 Task: Get the current traffic updates for the Georgia Aquarium in Atlanta.
Action: Mouse moved to (133, 88)
Screenshot: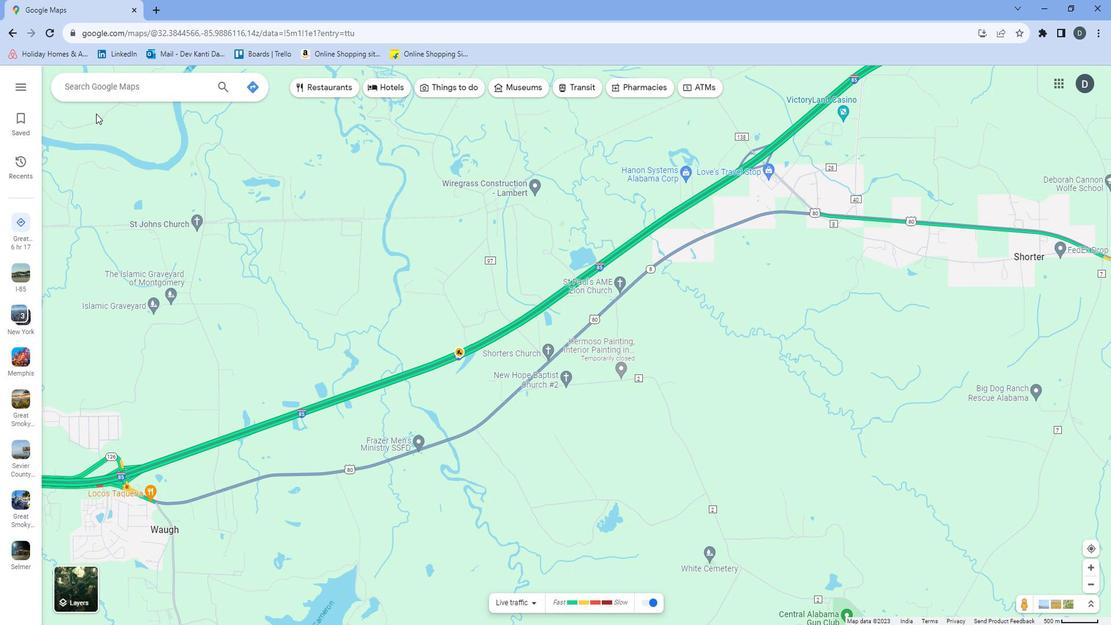 
Action: Mouse pressed left at (133, 88)
Screenshot: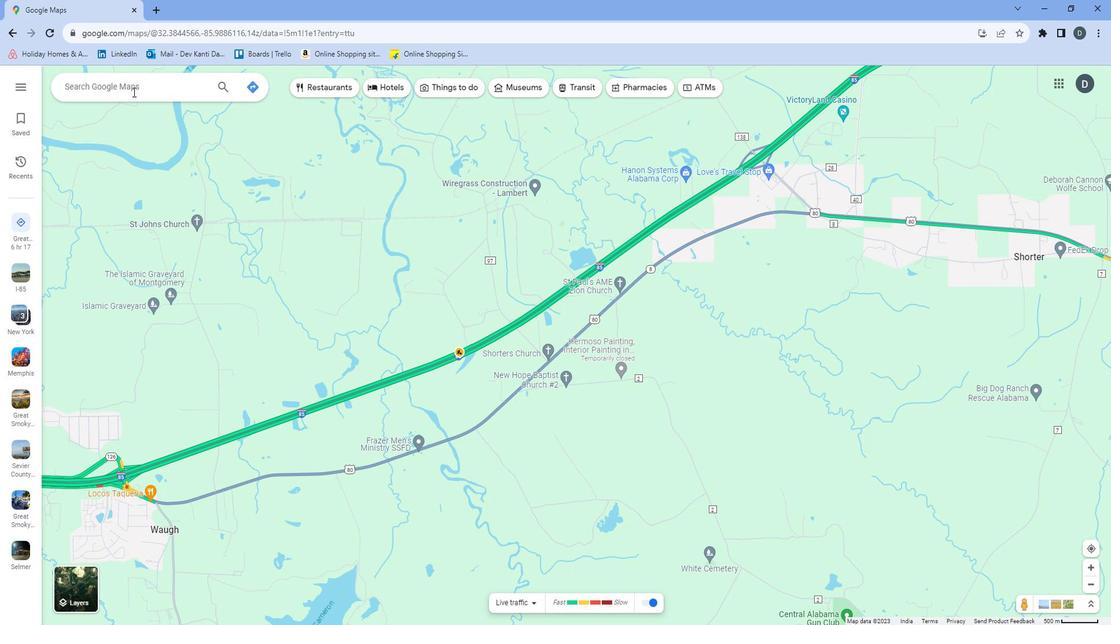 
Action: Key pressed <Key.shift>Georgia<Key.space><Key.shift>Aua<Key.backspace><Key.backspace>quarium<Key.space>in<Key.space><Key.shift>At<Key.caps_lock><Key.caps_lock>lanta<Key.enter>
Screenshot: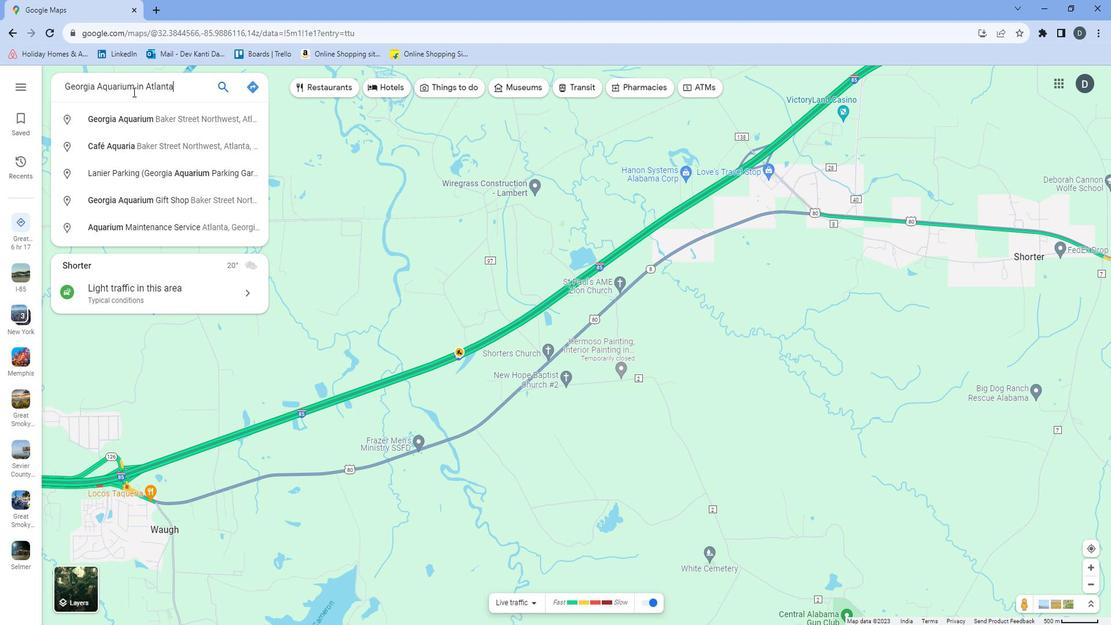 
Action: Mouse moved to (312, 570)
Screenshot: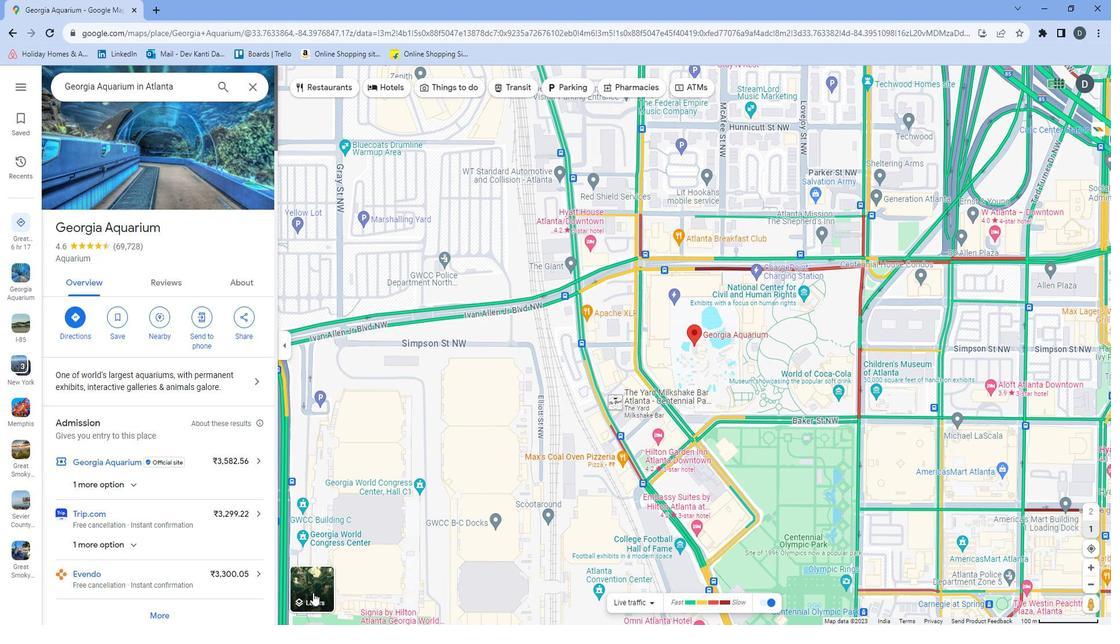 
Action: Mouse pressed left at (312, 570)
Screenshot: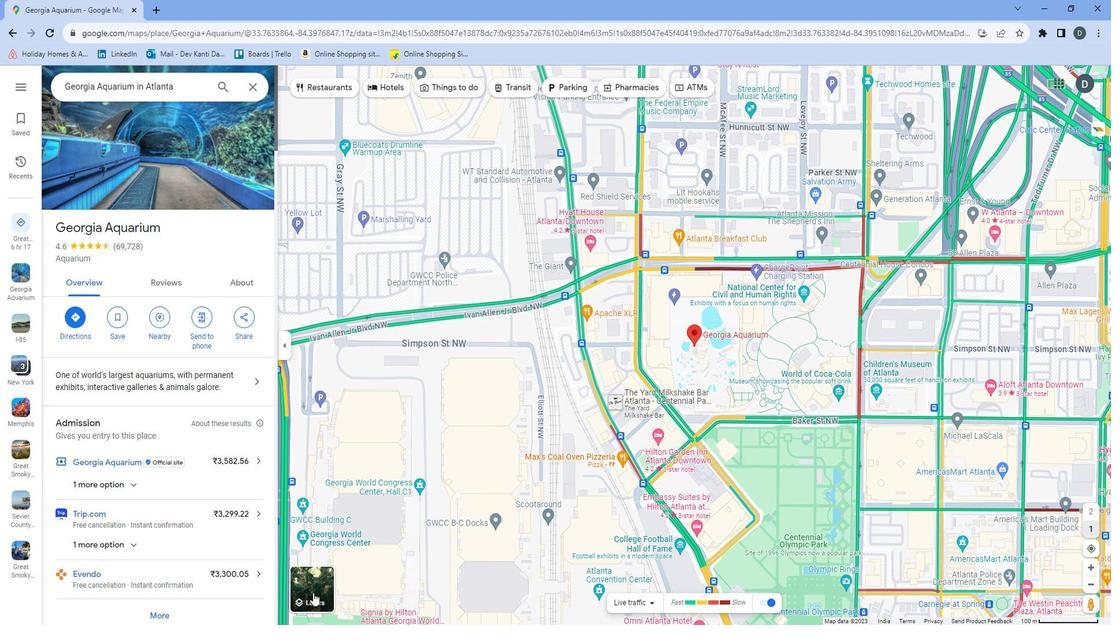 
Action: Mouse moved to (401, 557)
Screenshot: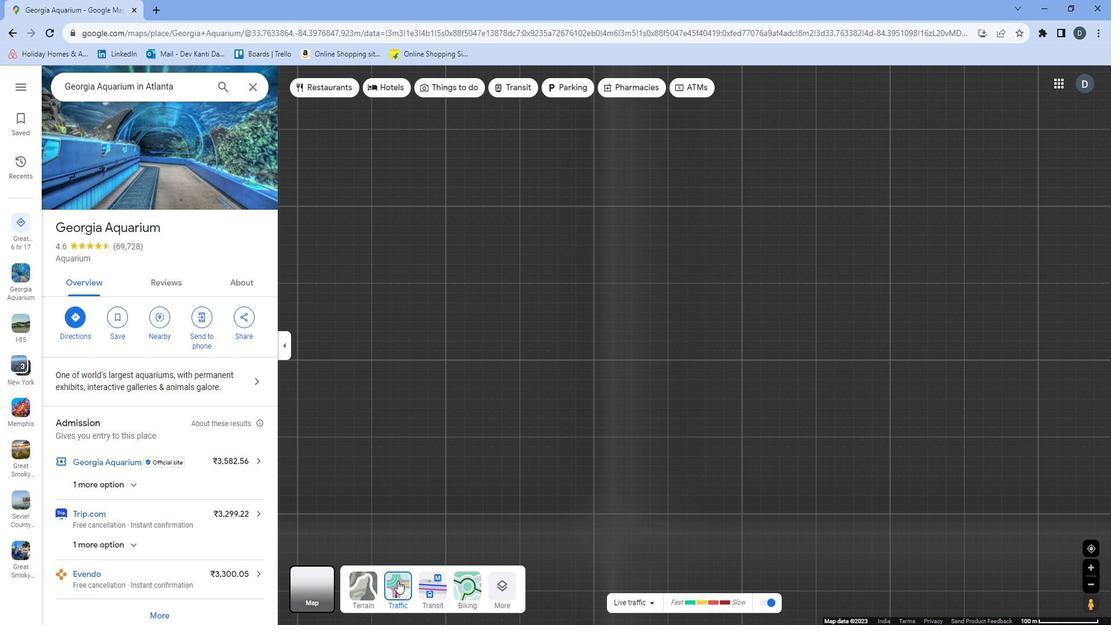 
Action: Mouse pressed left at (401, 557)
Screenshot: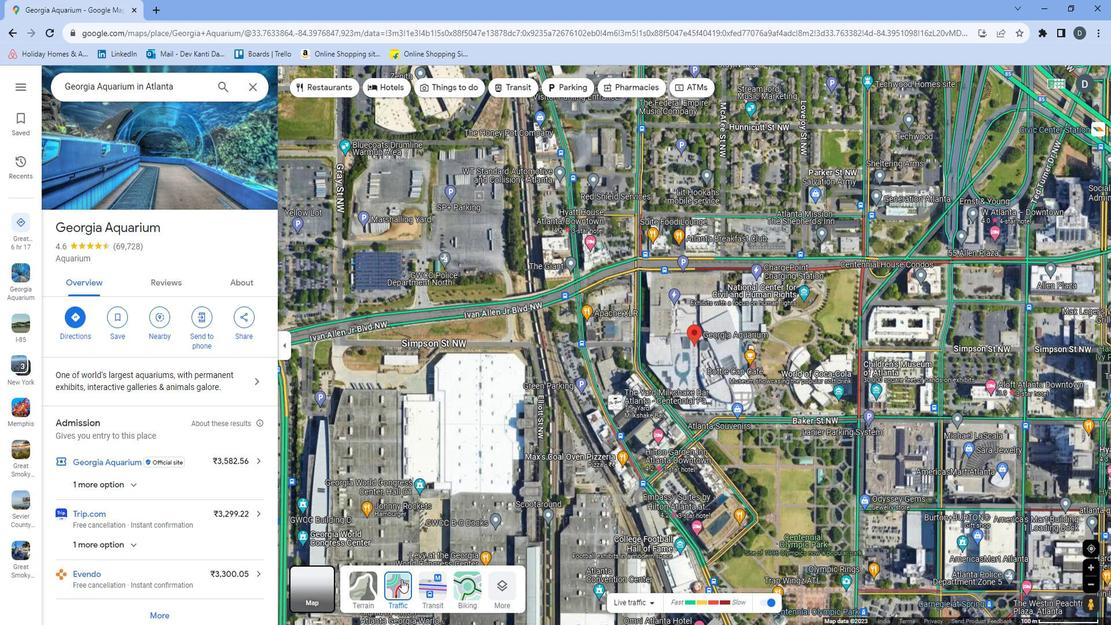 
Action: Mouse moved to (314, 560)
Screenshot: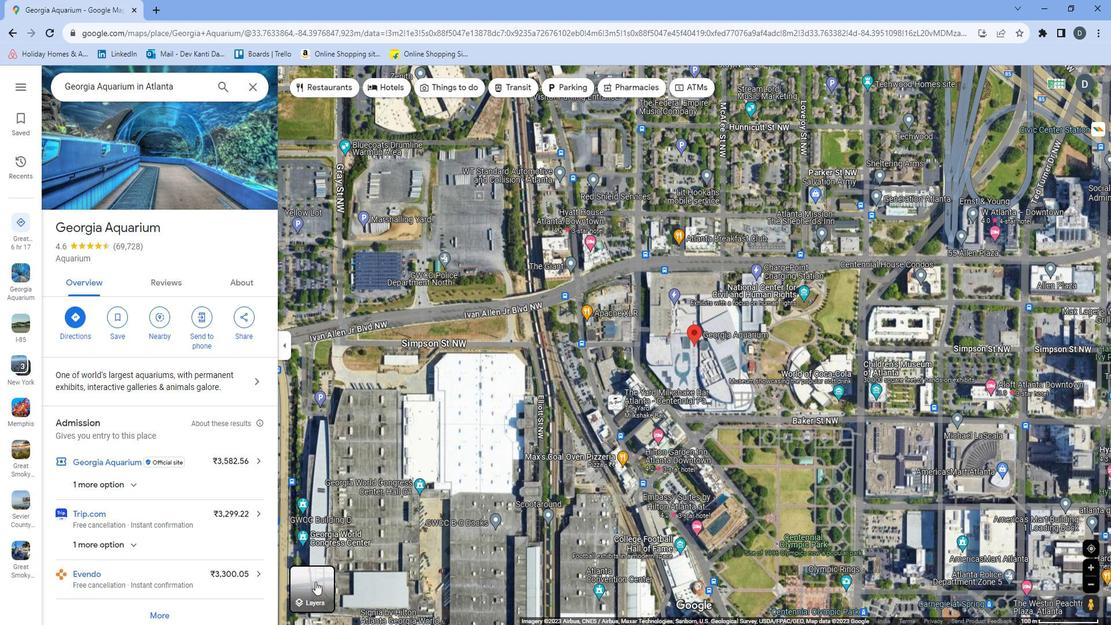 
Action: Mouse pressed left at (314, 560)
Screenshot: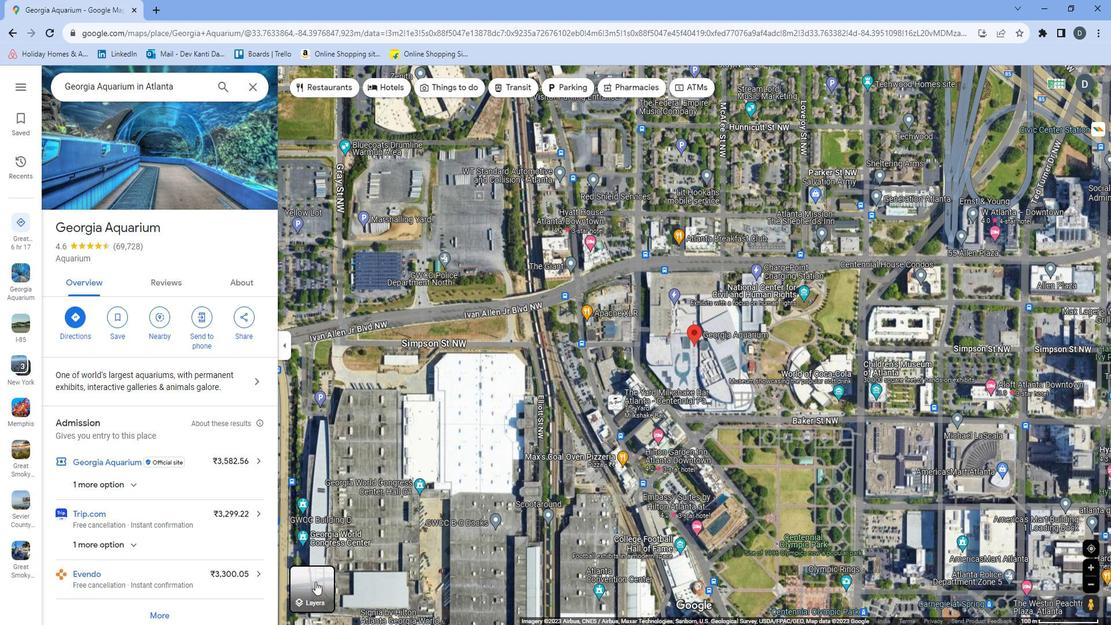 
Action: Mouse moved to (406, 557)
Screenshot: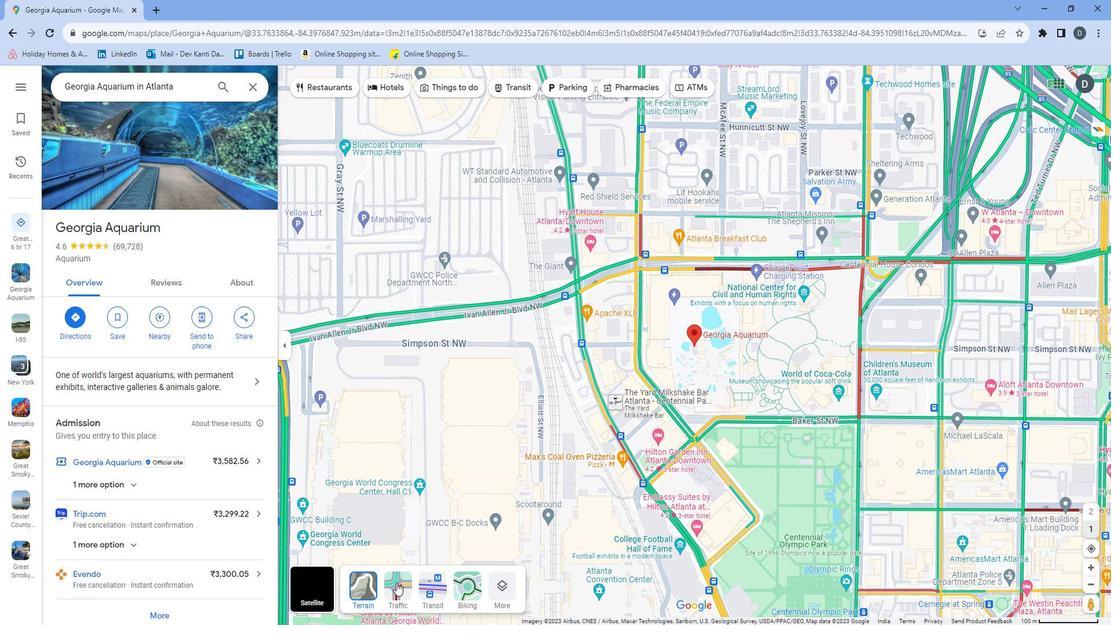 
Action: Mouse pressed left at (406, 557)
Screenshot: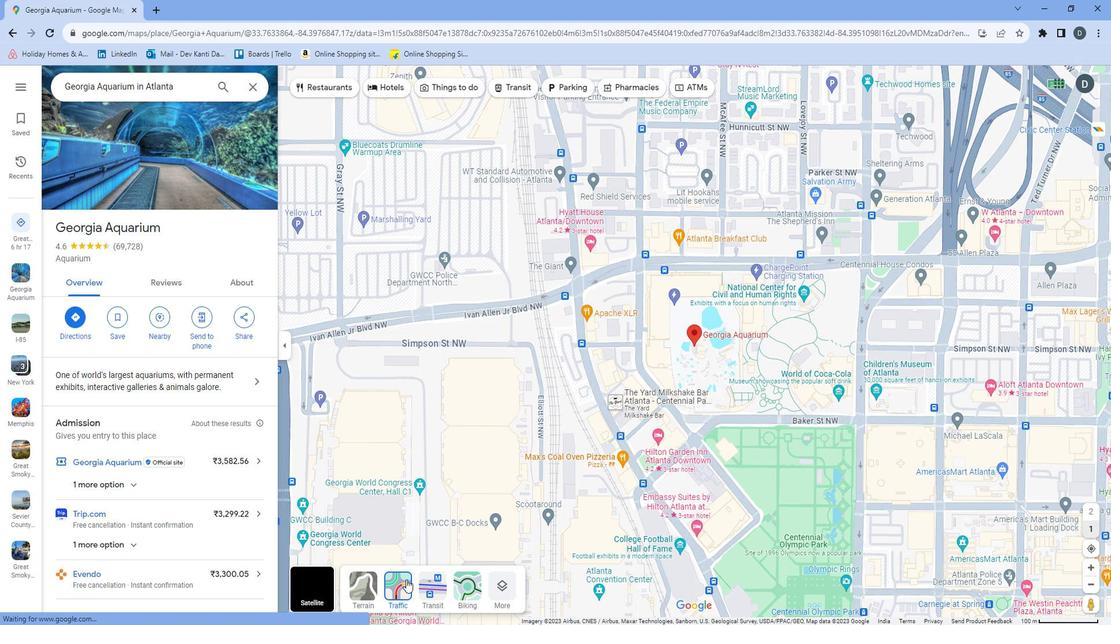 
Action: Mouse moved to (736, 456)
Screenshot: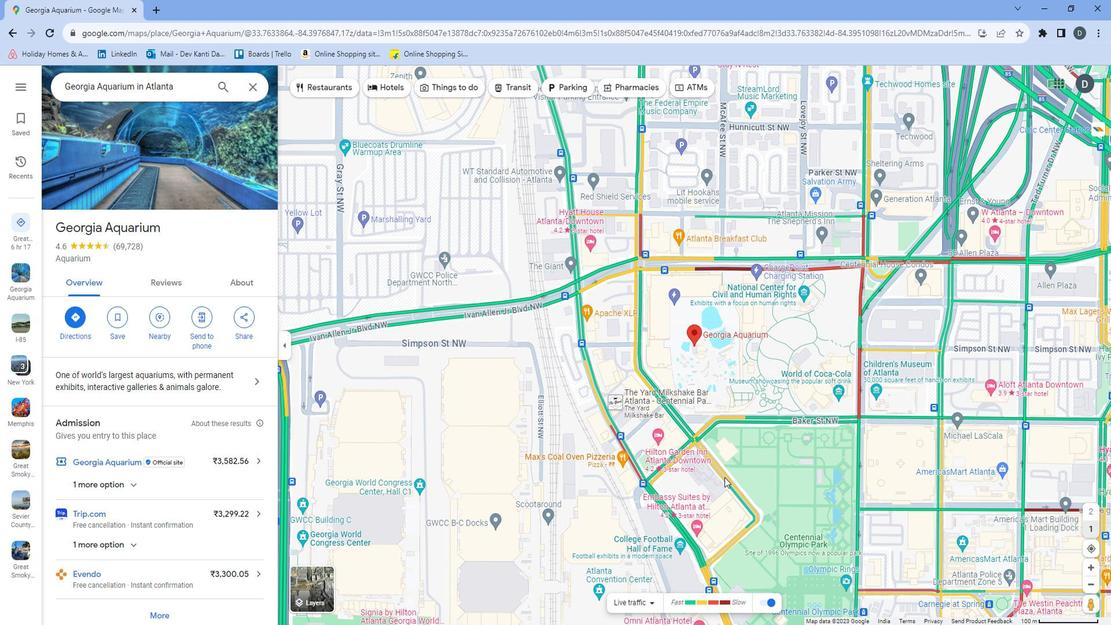 
Action: Mouse scrolled (736, 456) with delta (0, 0)
Screenshot: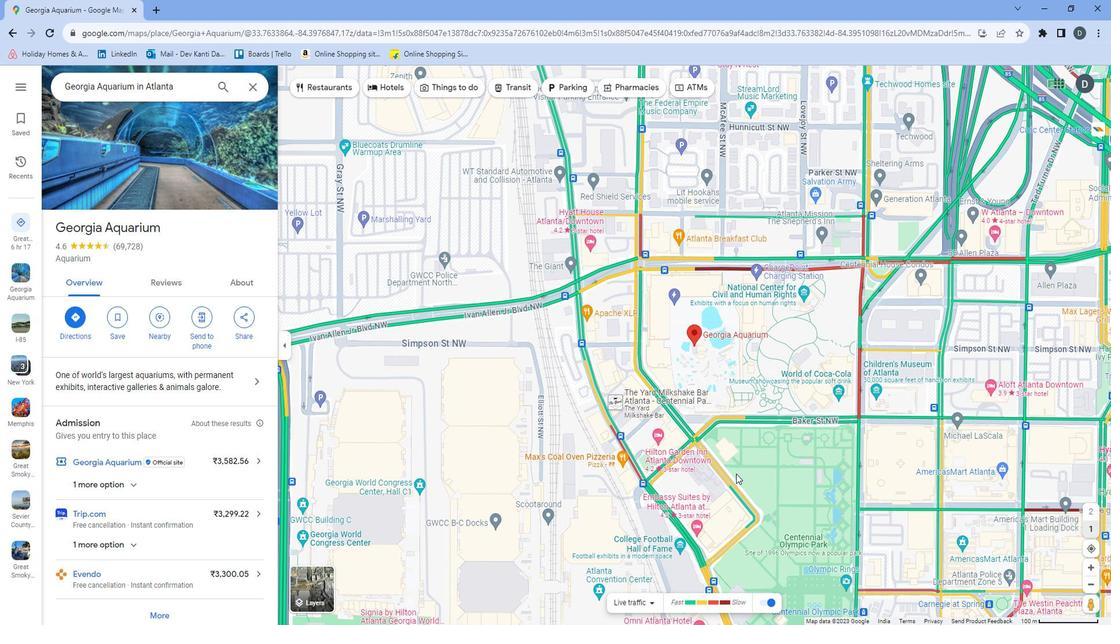 
Action: Mouse moved to (739, 449)
Screenshot: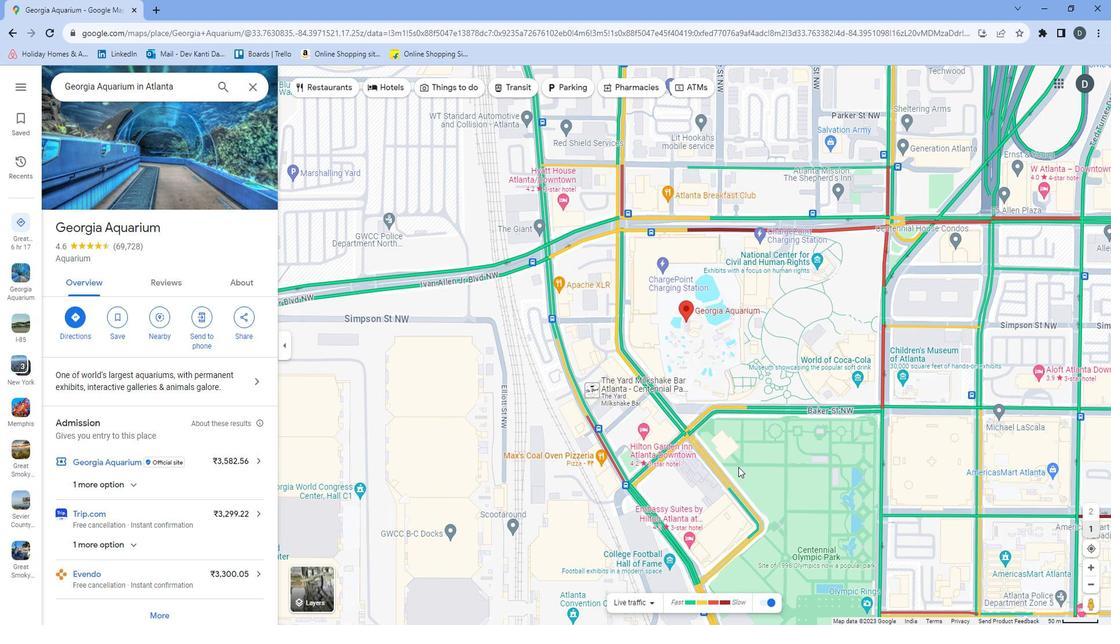 
Action: Mouse scrolled (739, 449) with delta (0, 0)
Screenshot: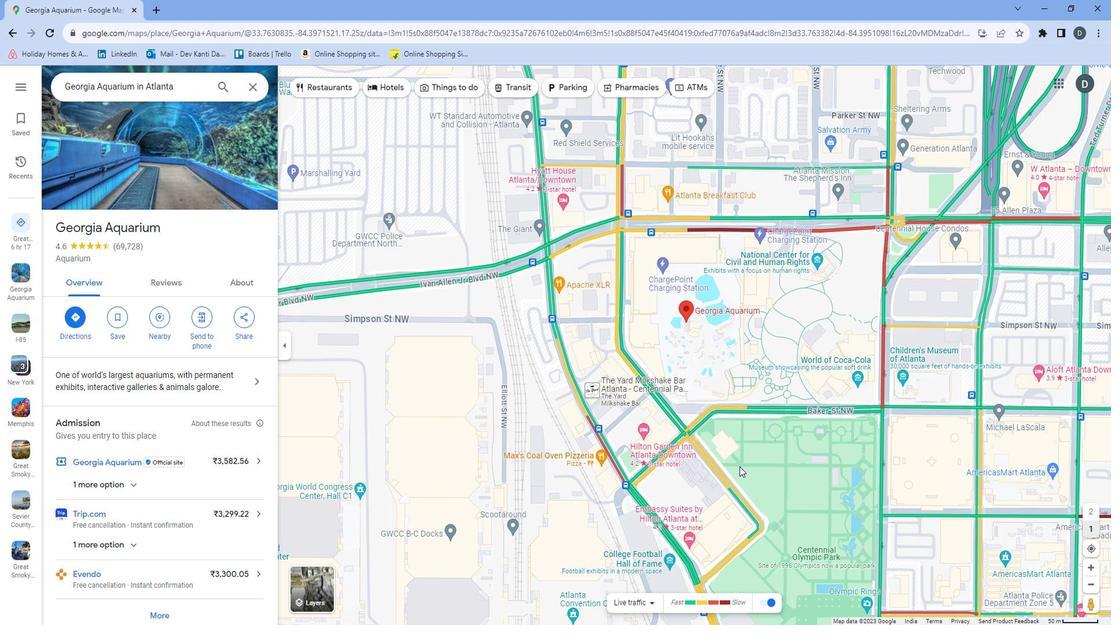 
Action: Mouse scrolled (739, 449) with delta (0, 0)
Screenshot: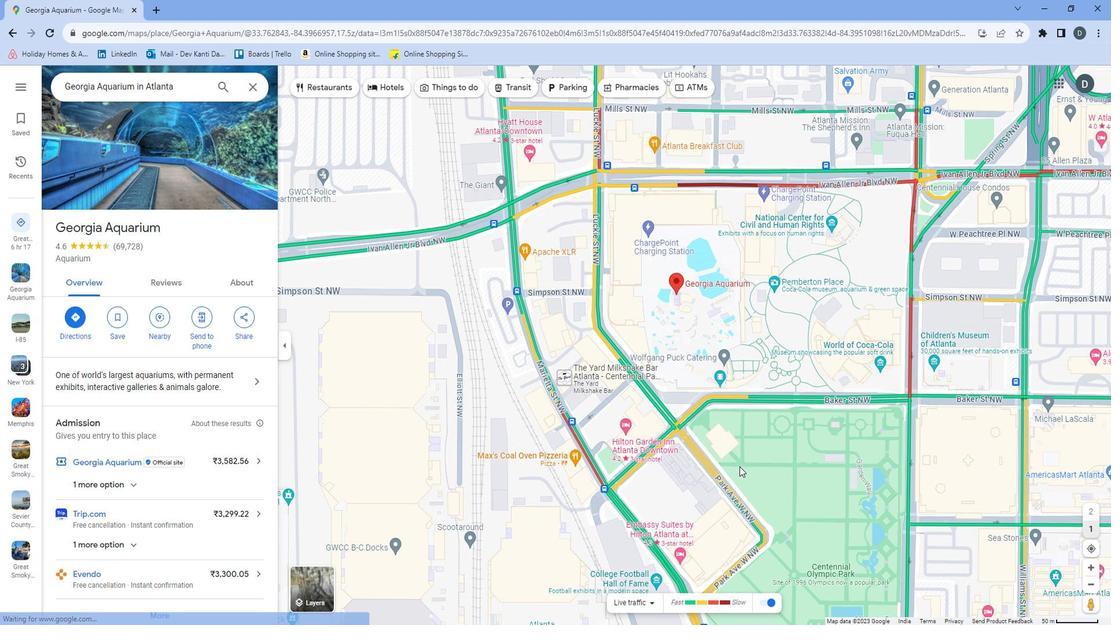 
Action: Mouse scrolled (739, 449) with delta (0, 0)
Screenshot: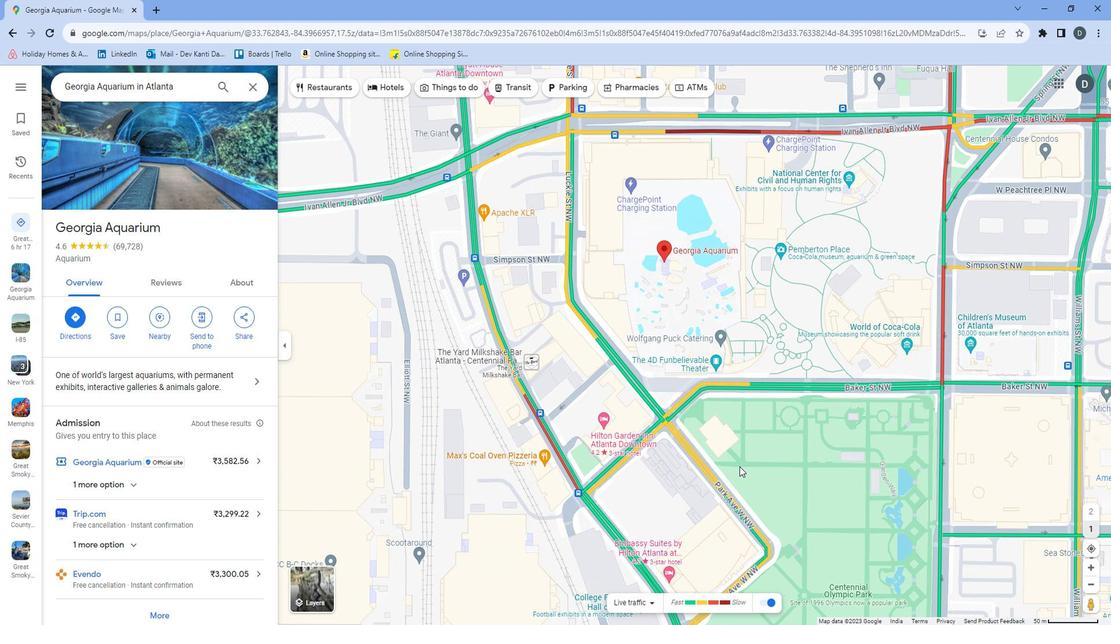 
Action: Mouse moved to (671, 369)
Screenshot: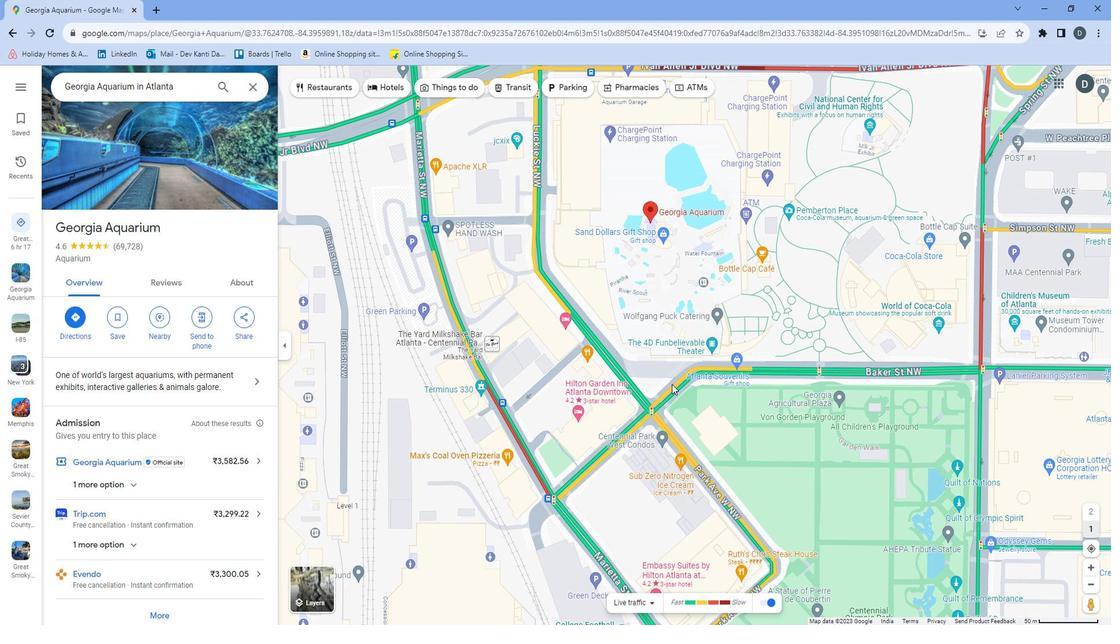 
Action: Mouse pressed left at (671, 369)
Screenshot: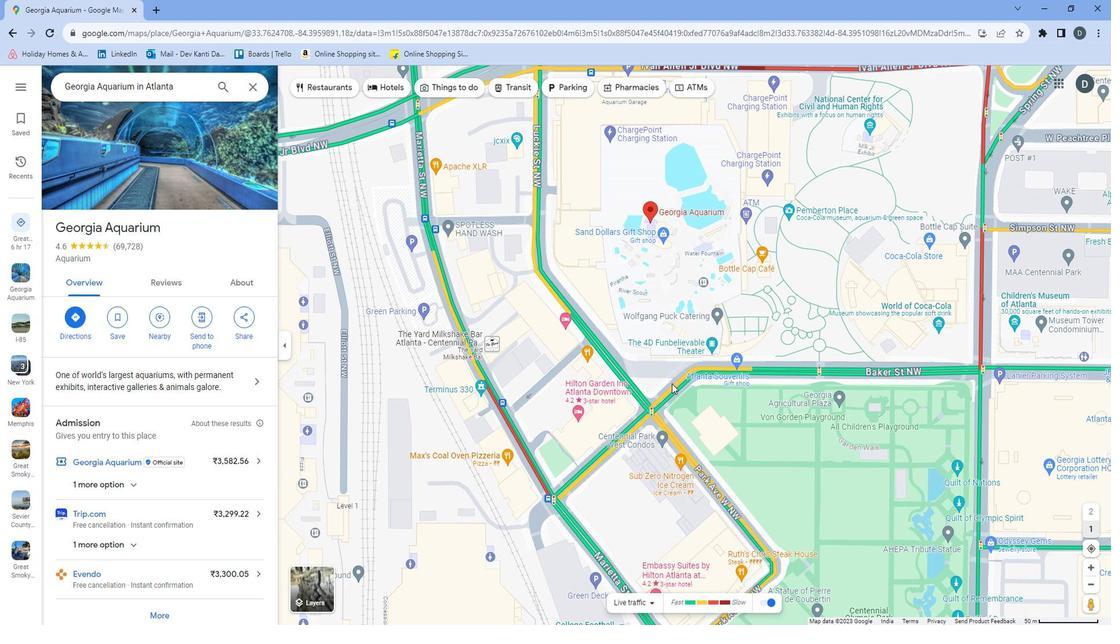 
Action: Mouse moved to (710, 261)
Screenshot: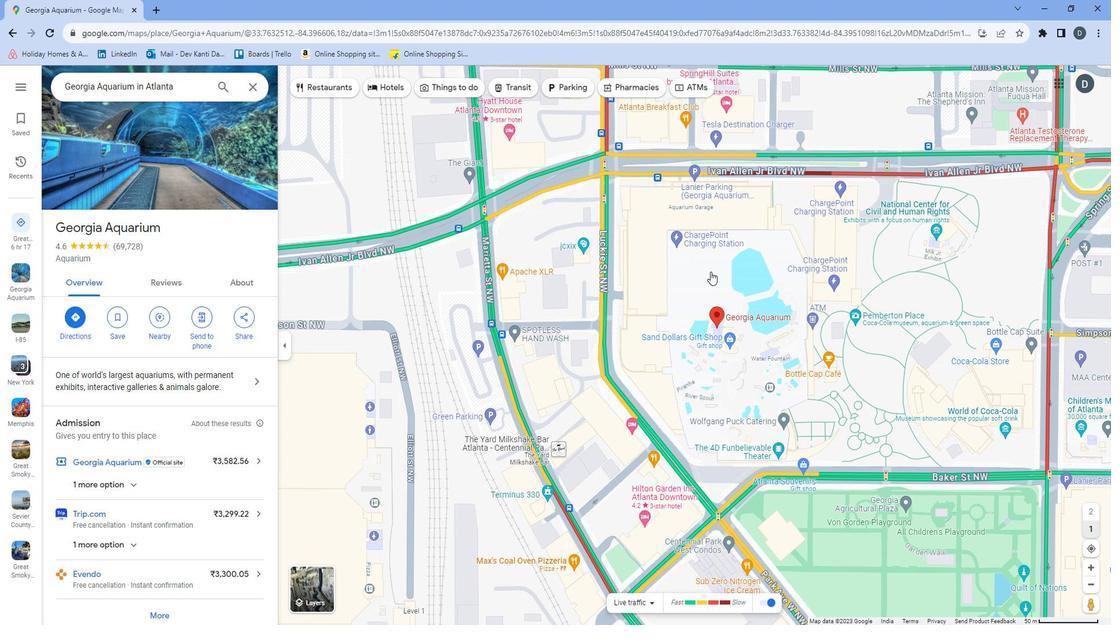 
Action: Mouse pressed left at (710, 261)
Screenshot: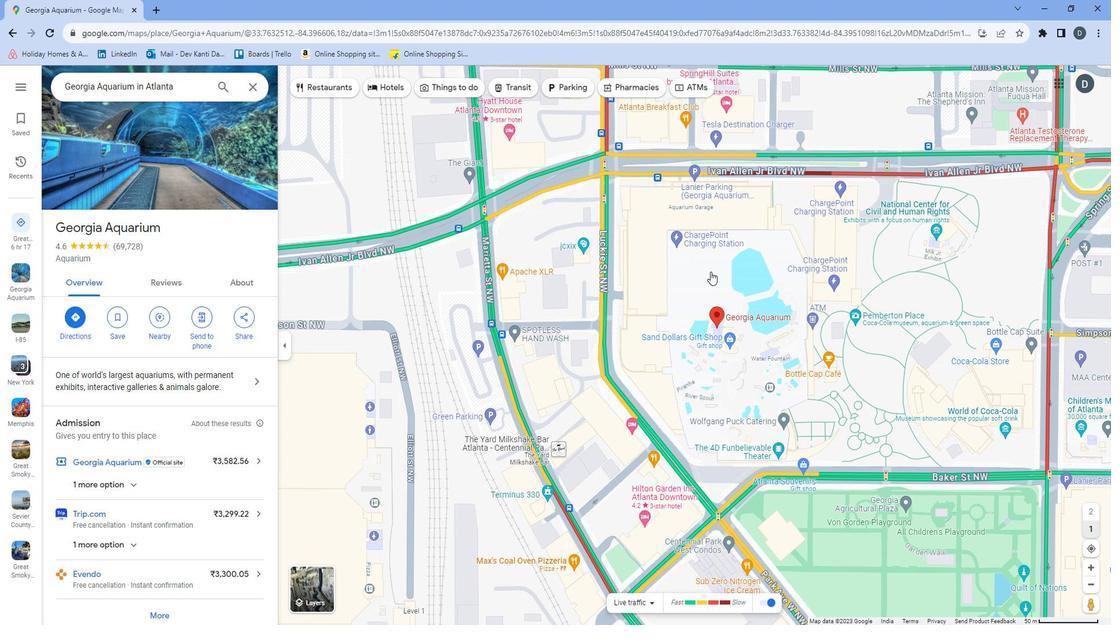 
Action: Mouse moved to (838, 314)
Screenshot: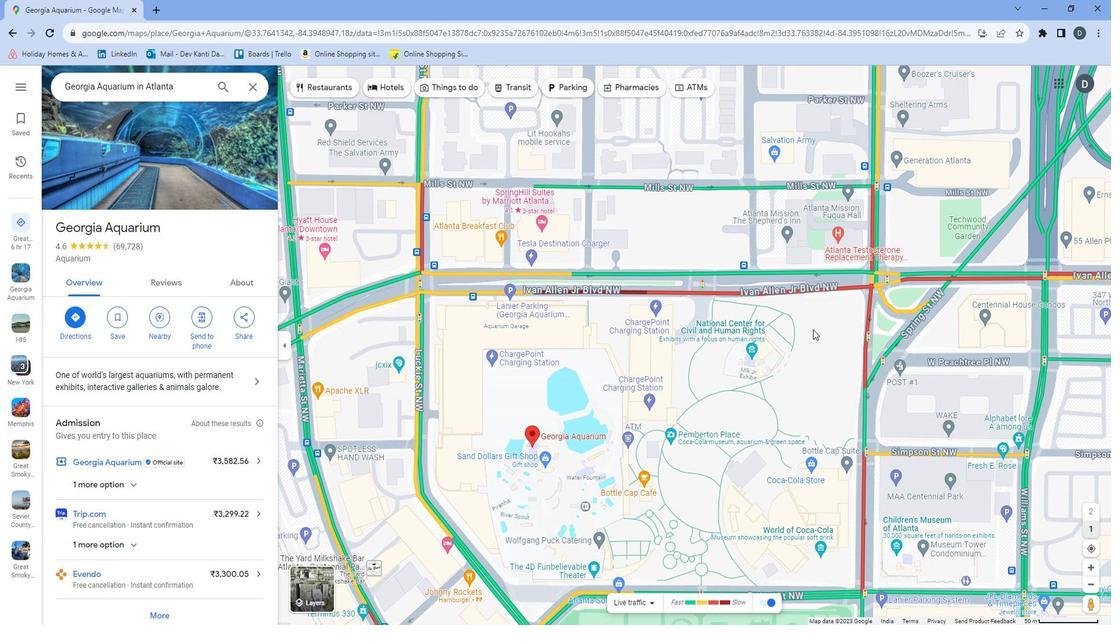 
Action: Mouse pressed left at (838, 314)
Screenshot: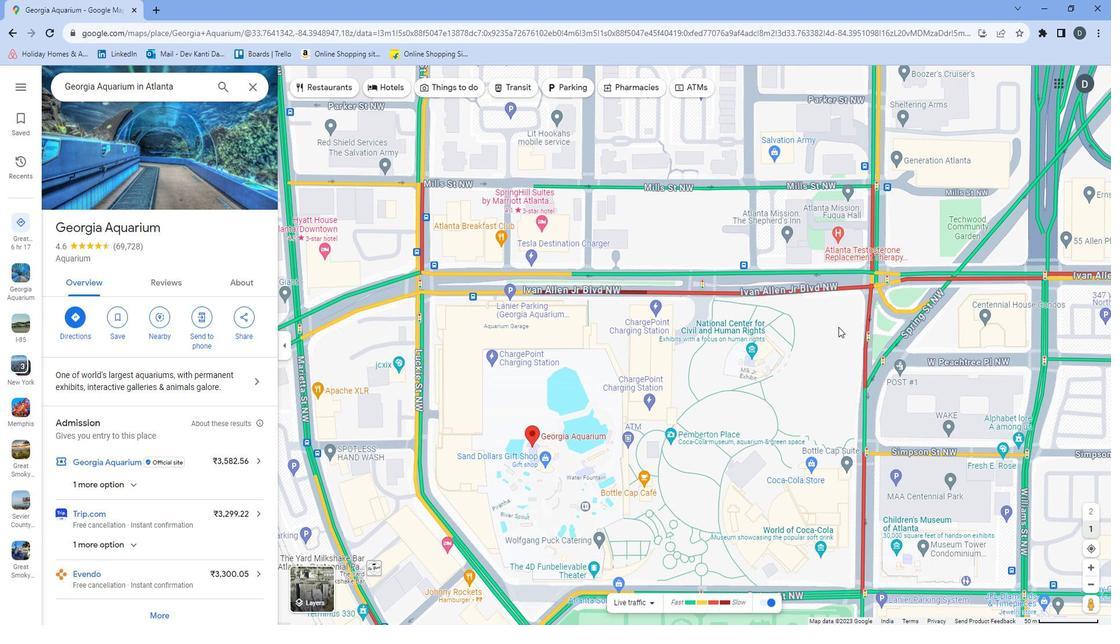 
Action: Mouse moved to (590, 379)
Screenshot: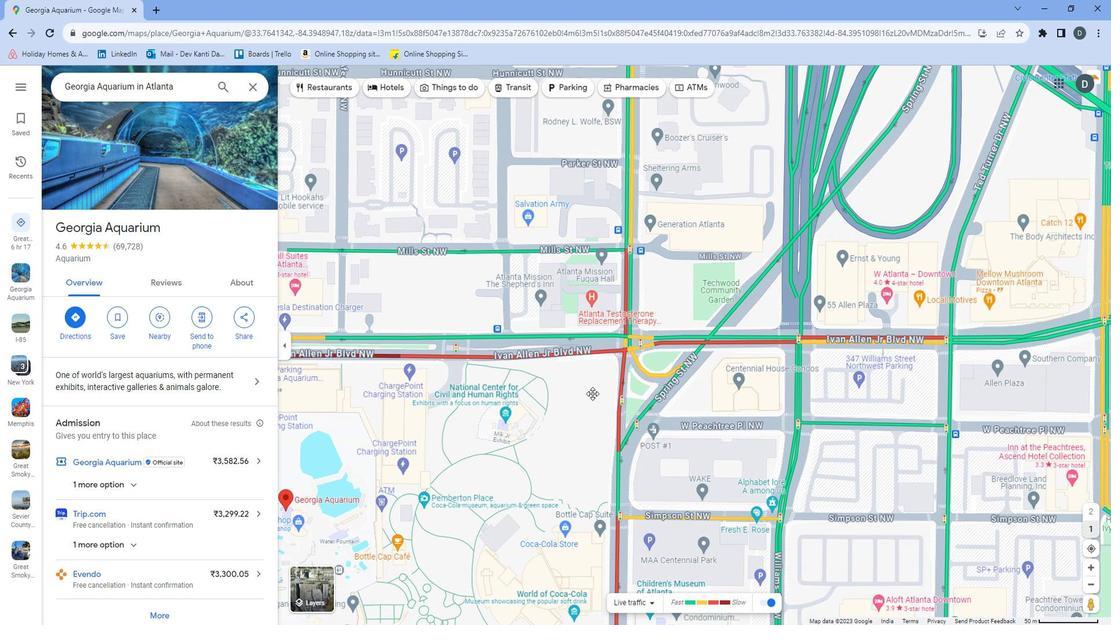 
